 Task: Change the bluescreen U tolerance for the bluescreen video filter to 17.
Action: Mouse moved to (113, 16)
Screenshot: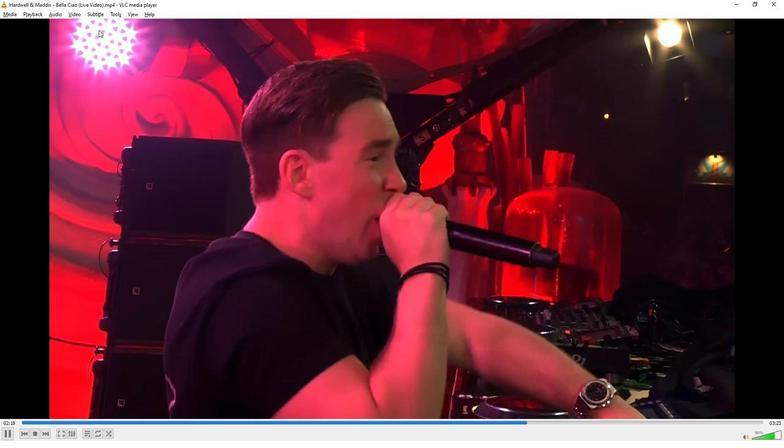 
Action: Mouse pressed left at (113, 16)
Screenshot: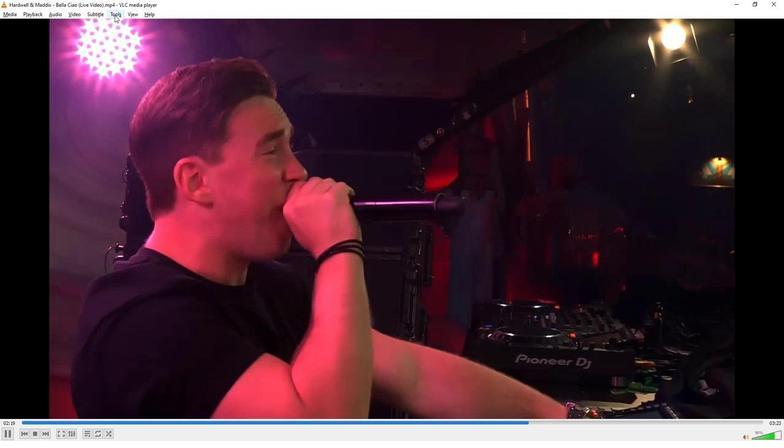 
Action: Mouse moved to (133, 109)
Screenshot: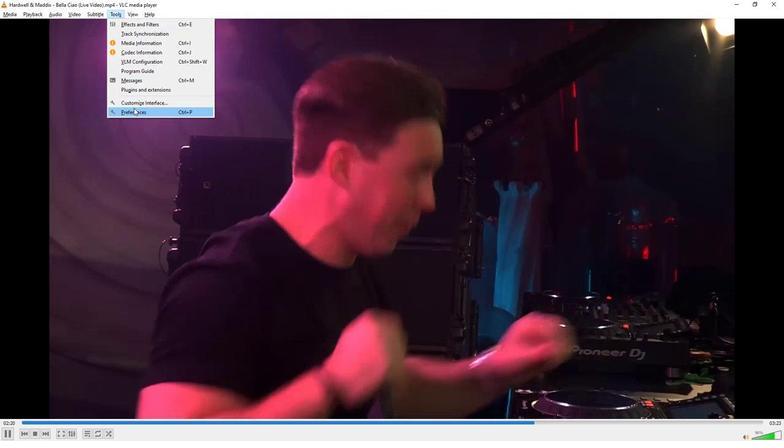 
Action: Mouse pressed left at (133, 109)
Screenshot: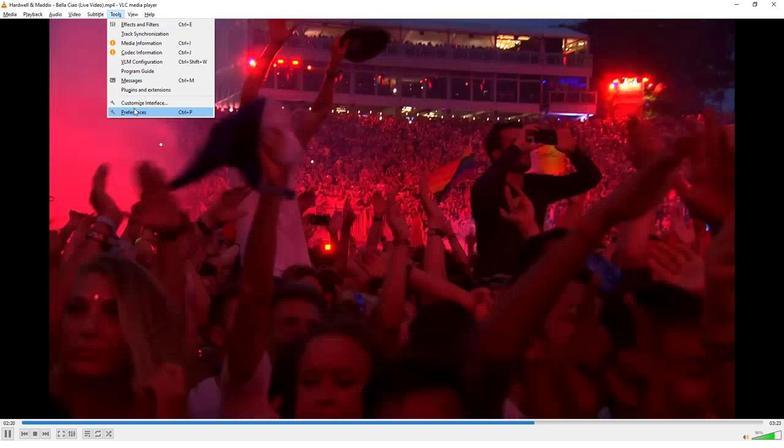 
Action: Mouse moved to (175, 346)
Screenshot: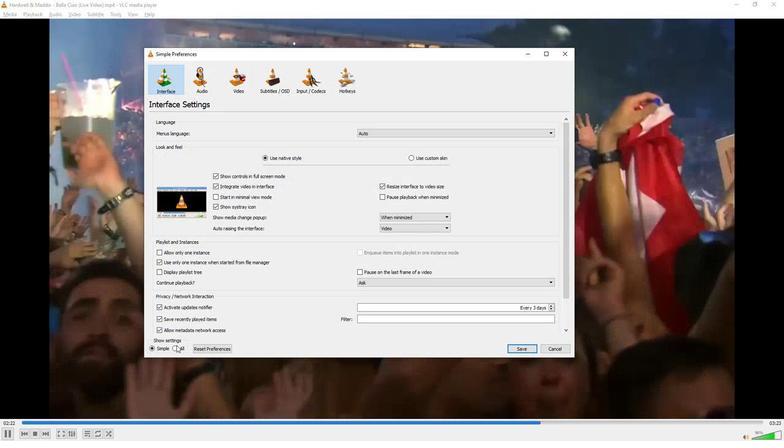 
Action: Mouse pressed left at (175, 346)
Screenshot: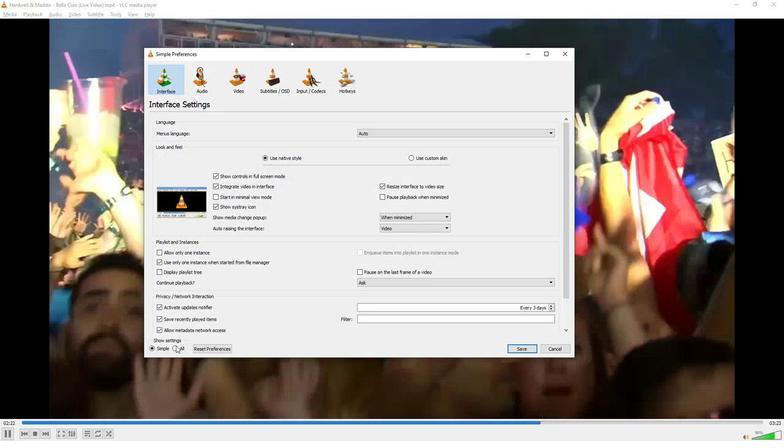 
Action: Mouse moved to (162, 295)
Screenshot: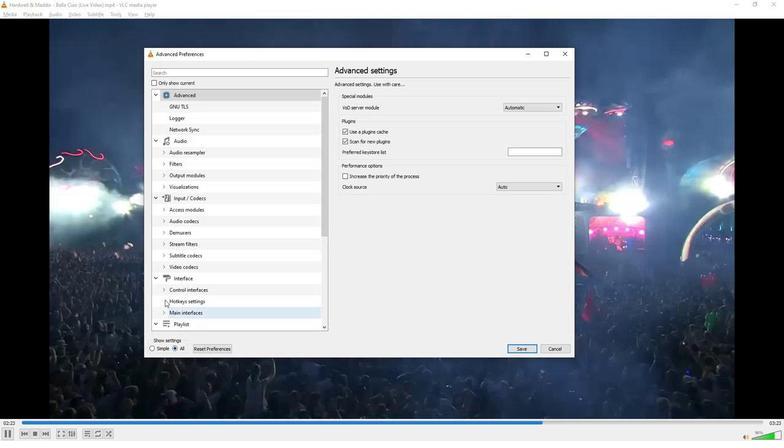 
Action: Mouse scrolled (162, 295) with delta (0, 0)
Screenshot: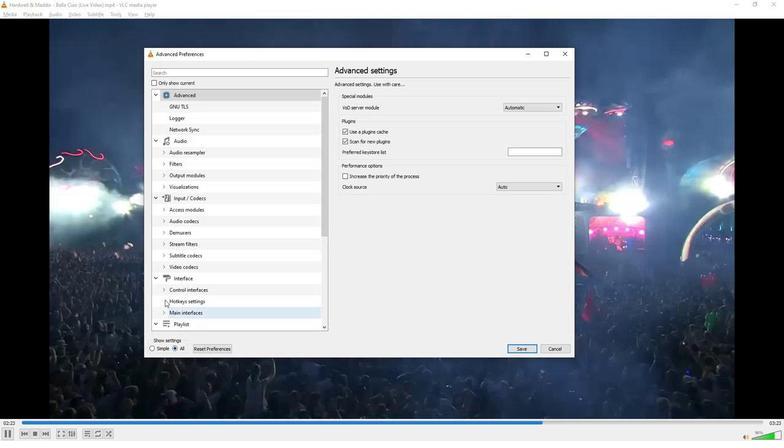 
Action: Mouse moved to (160, 293)
Screenshot: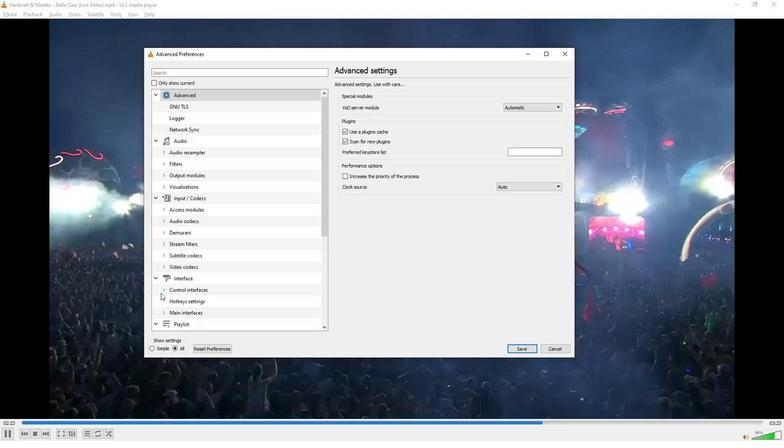 
Action: Mouse scrolled (160, 292) with delta (0, 0)
Screenshot: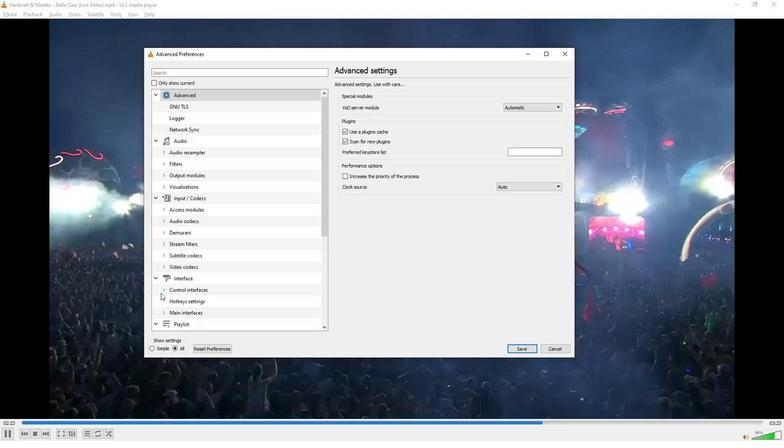 
Action: Mouse moved to (159, 291)
Screenshot: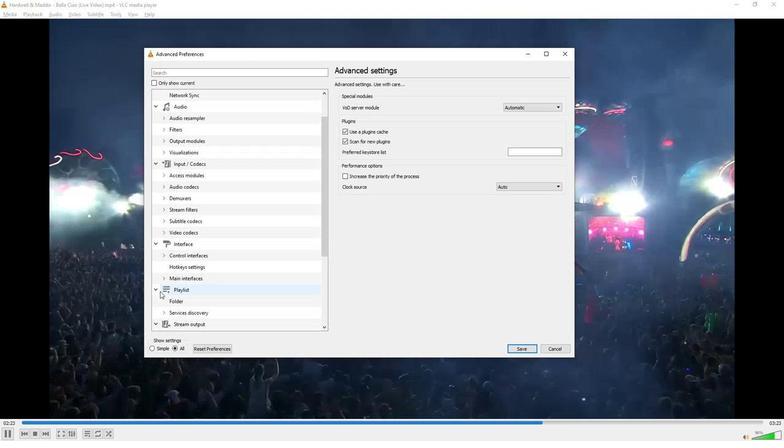 
Action: Mouse scrolled (159, 291) with delta (0, 0)
Screenshot: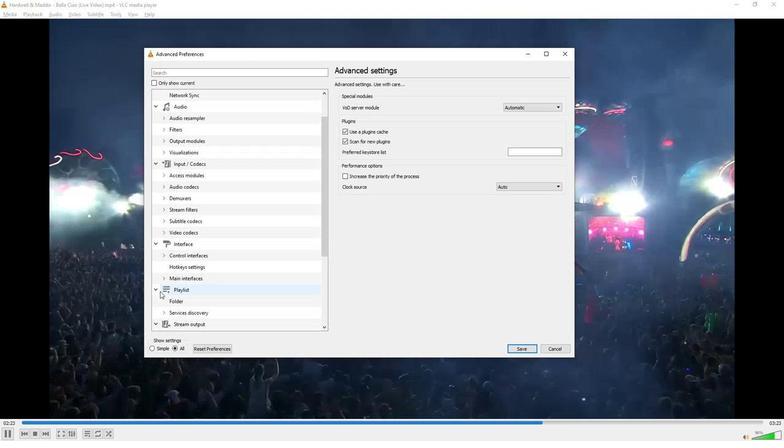 
Action: Mouse moved to (159, 291)
Screenshot: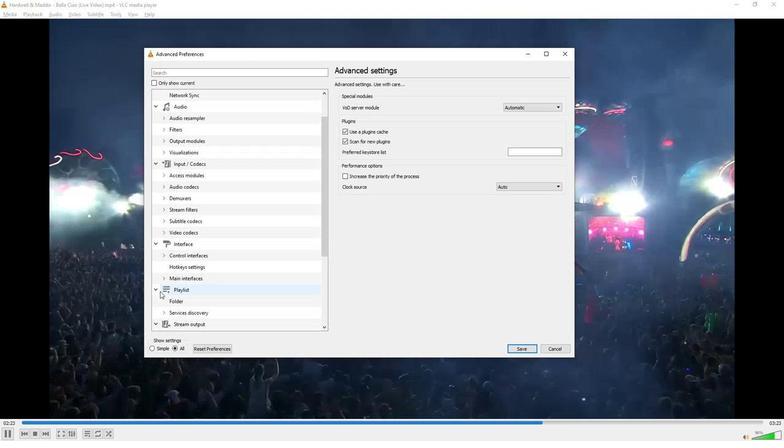 
Action: Mouse scrolled (159, 291) with delta (0, 0)
Screenshot: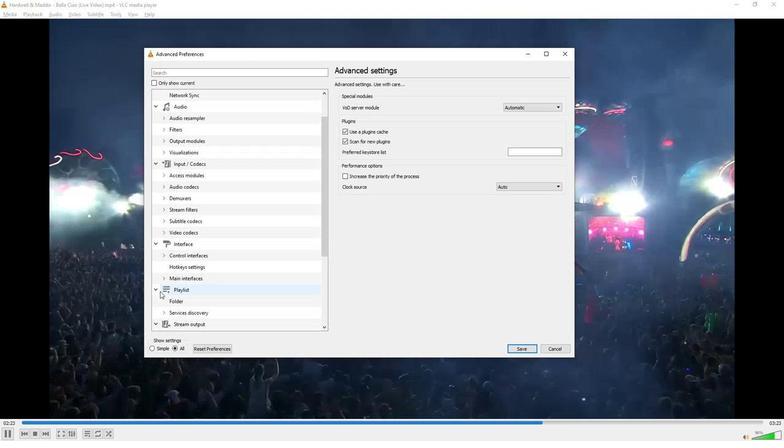 
Action: Mouse moved to (159, 291)
Screenshot: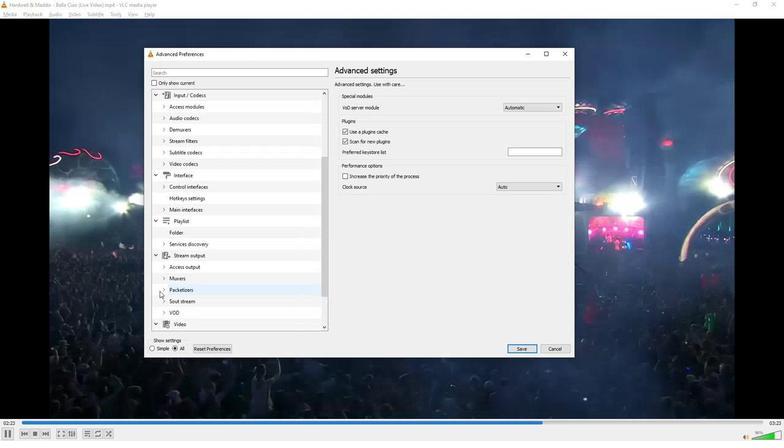 
Action: Mouse scrolled (159, 290) with delta (0, 0)
Screenshot: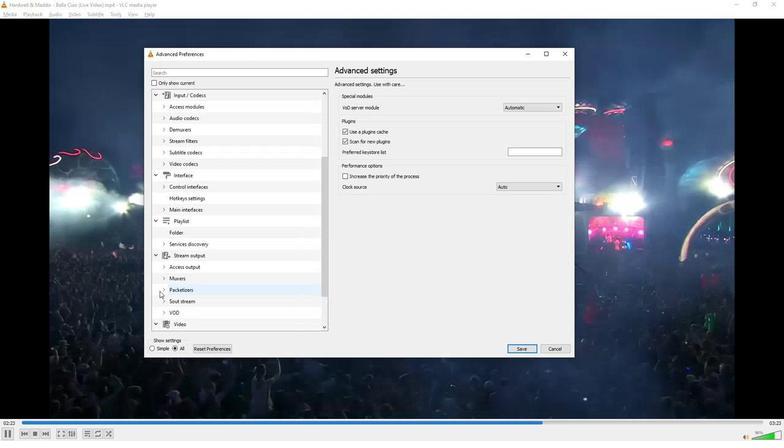 
Action: Mouse moved to (158, 289)
Screenshot: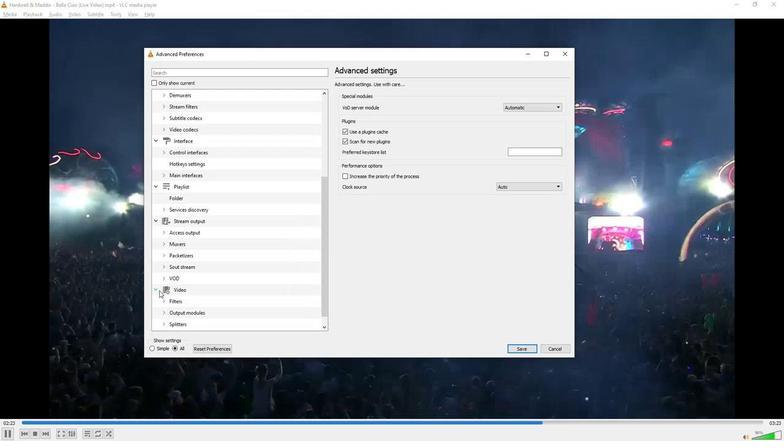 
Action: Mouse scrolled (158, 289) with delta (0, 0)
Screenshot: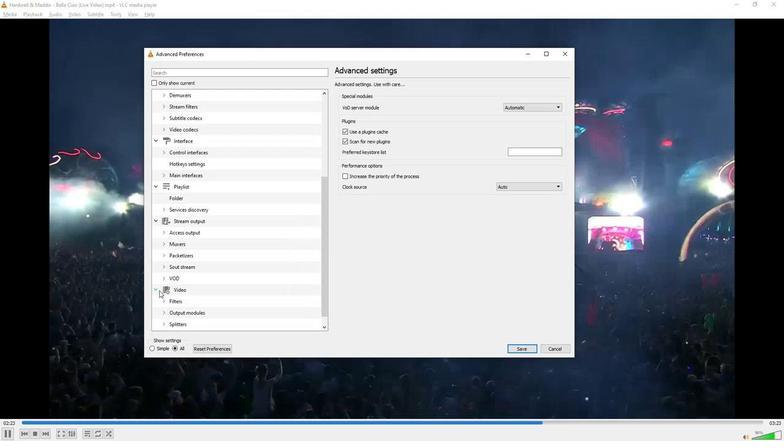 
Action: Mouse moved to (158, 289)
Screenshot: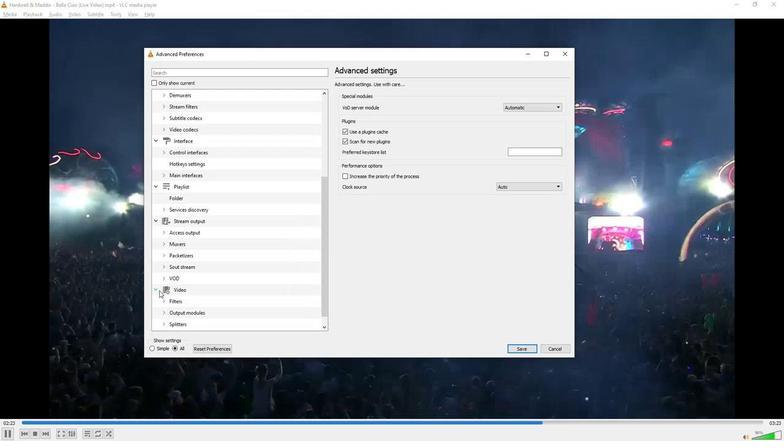 
Action: Mouse scrolled (158, 288) with delta (0, 0)
Screenshot: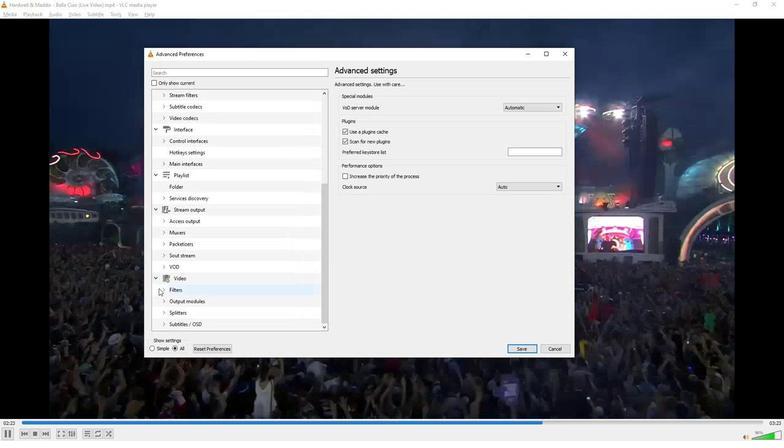 
Action: Mouse moved to (163, 292)
Screenshot: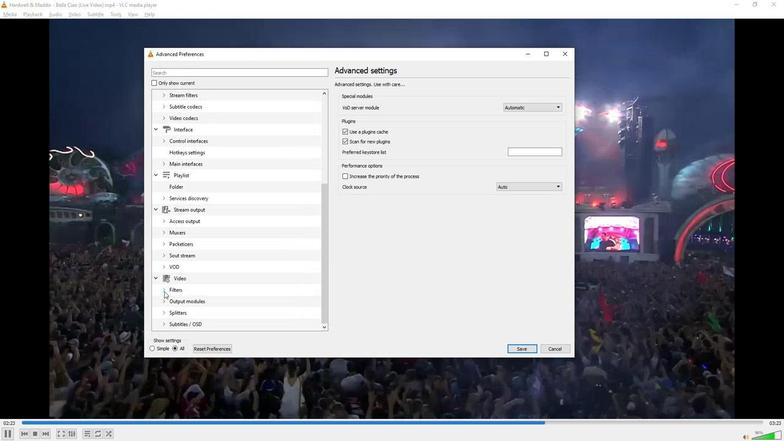 
Action: Mouse pressed left at (163, 292)
Screenshot: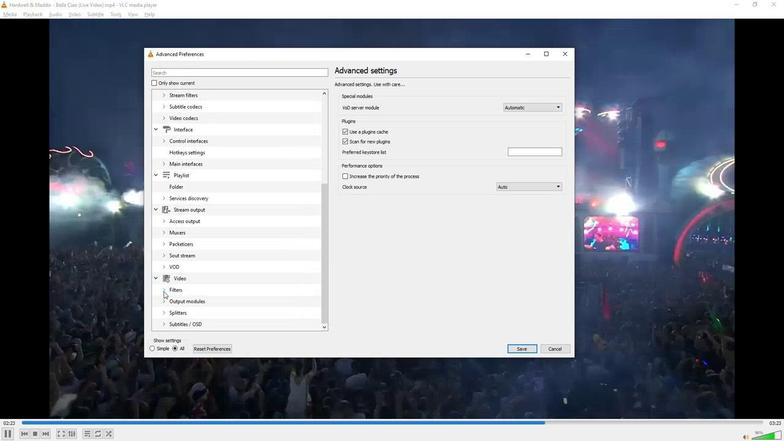 
Action: Mouse moved to (165, 295)
Screenshot: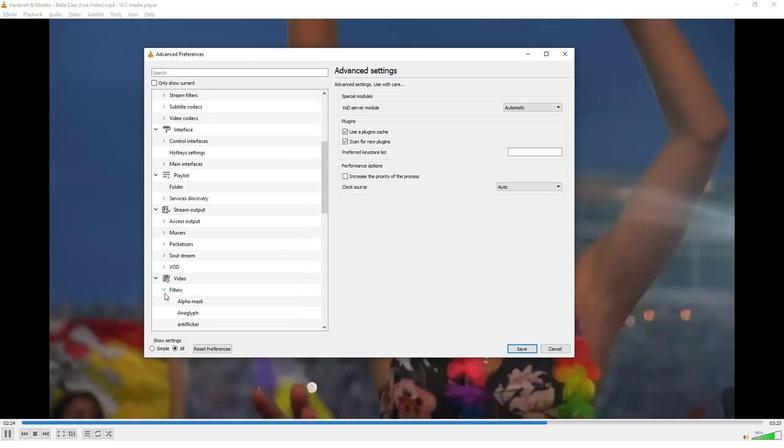 
Action: Mouse scrolled (165, 294) with delta (0, 0)
Screenshot: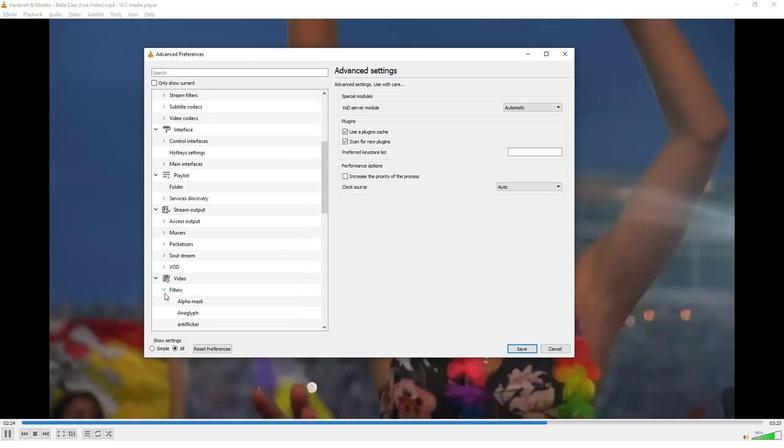 
Action: Mouse moved to (165, 295)
Screenshot: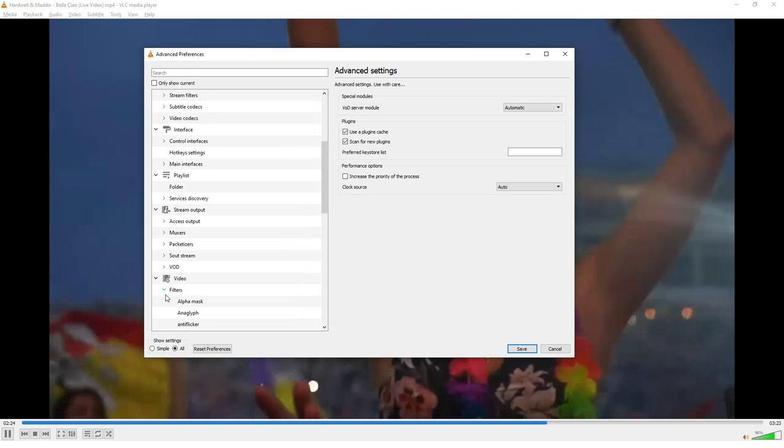 
Action: Mouse scrolled (165, 294) with delta (0, 0)
Screenshot: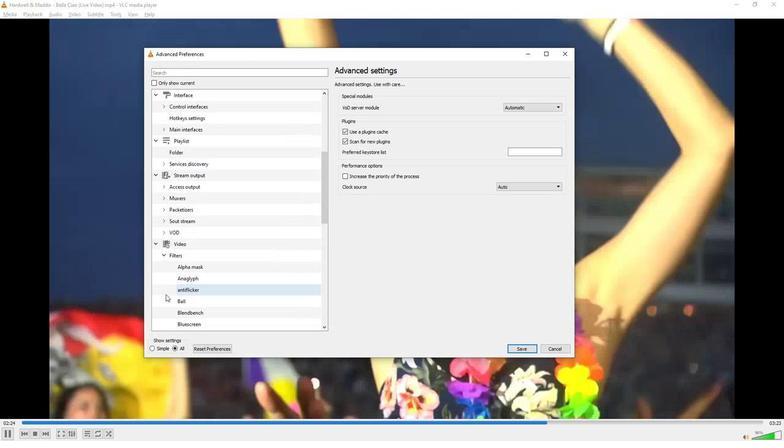 
Action: Mouse moved to (187, 291)
Screenshot: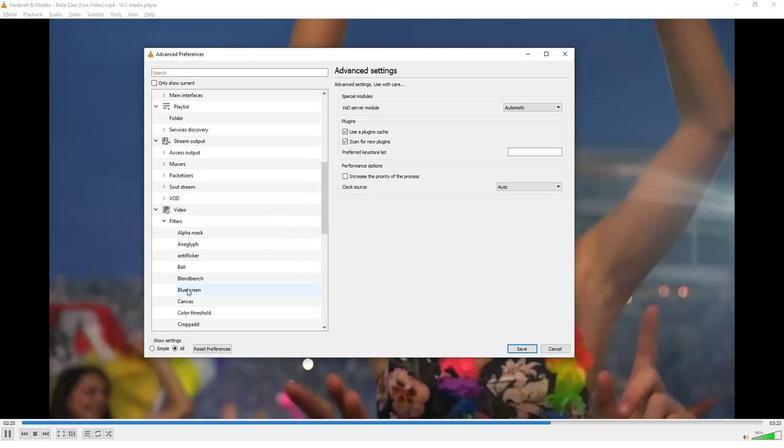 
Action: Mouse pressed left at (187, 291)
Screenshot: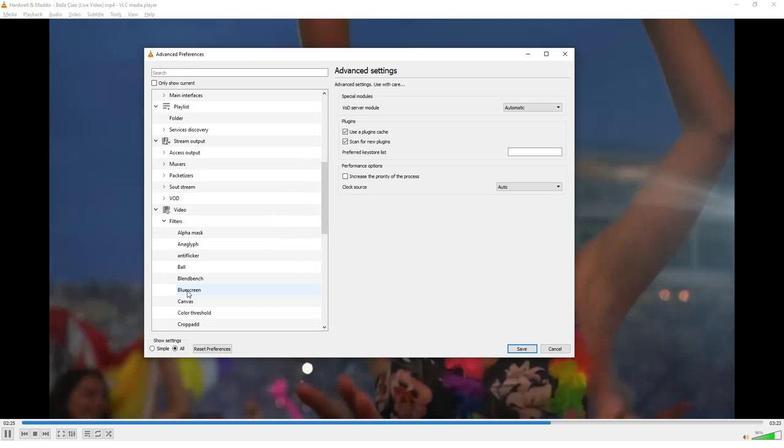 
Action: Mouse moved to (554, 128)
Screenshot: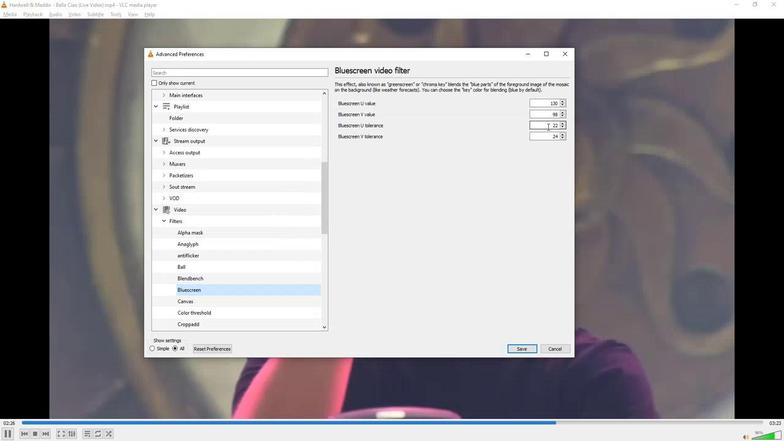 
Action: Mouse pressed left at (554, 128)
Screenshot: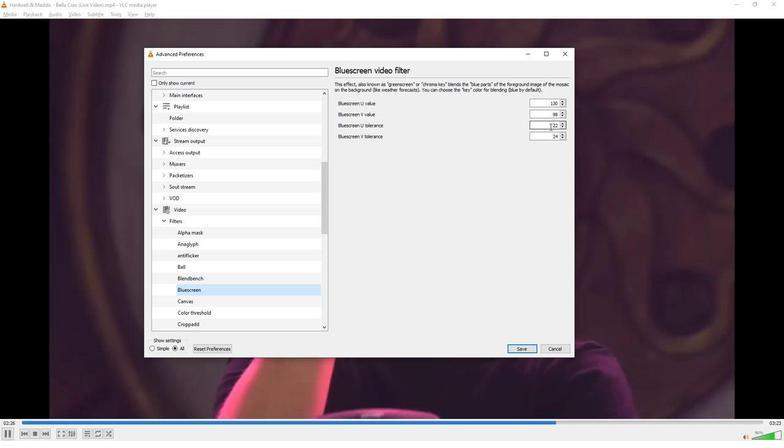 
Action: Mouse moved to (555, 128)
Screenshot: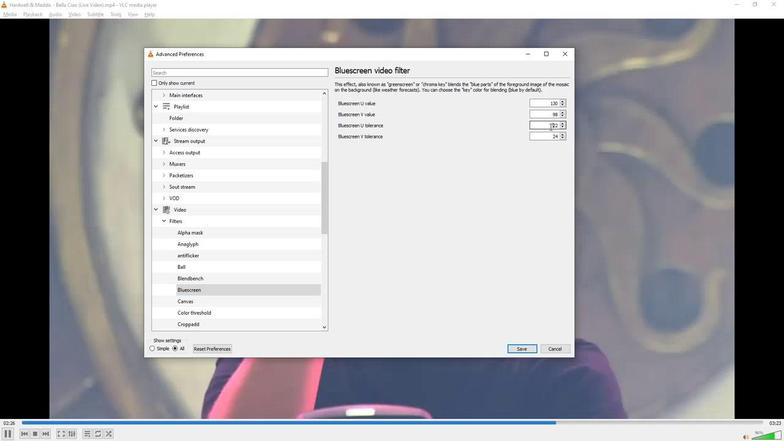 
Action: Mouse pressed left at (555, 128)
Screenshot: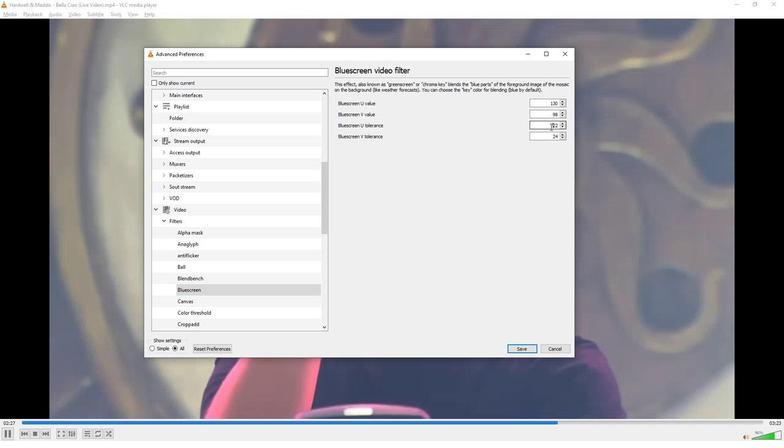 
Action: Key pressed 17
Screenshot: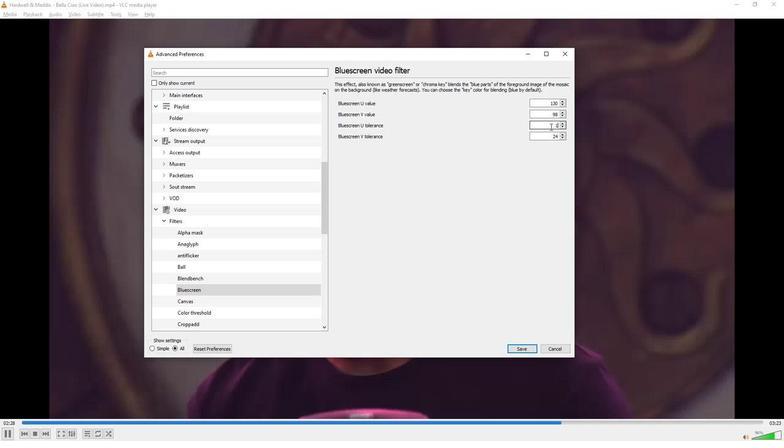 
Action: Mouse moved to (450, 215)
Screenshot: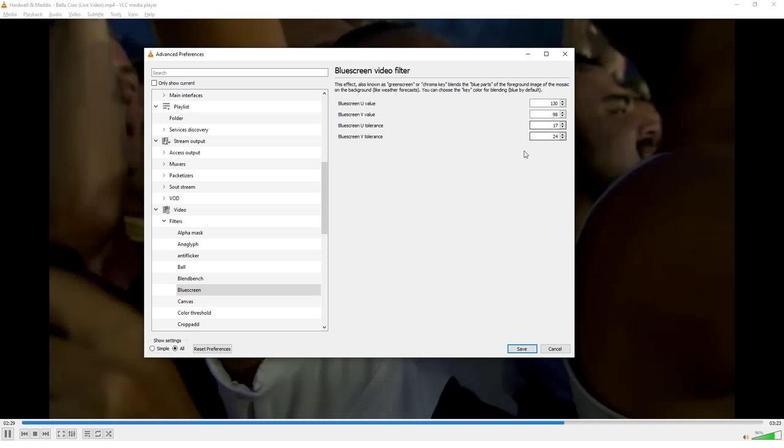 
